 Task: Change  the formatting of the data to 'Which is Greater than 10 'In conditional formating, put the option 'Red Text. 'add another formatting option Format As Table, insert the option 'Light Gray, Table style light 1 'In the sheet  Budget Management Template Workbookbook
Action: Mouse moved to (118, 126)
Screenshot: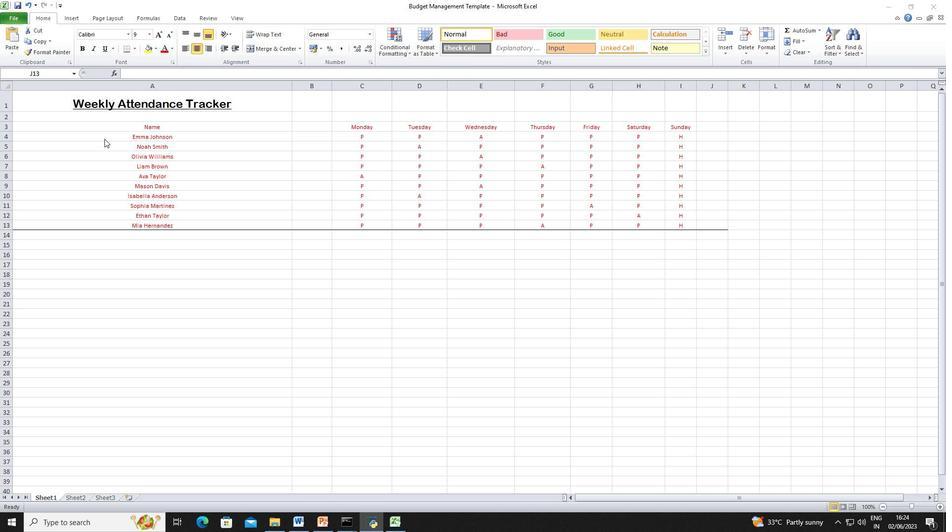 
Action: Mouse pressed left at (118, 126)
Screenshot: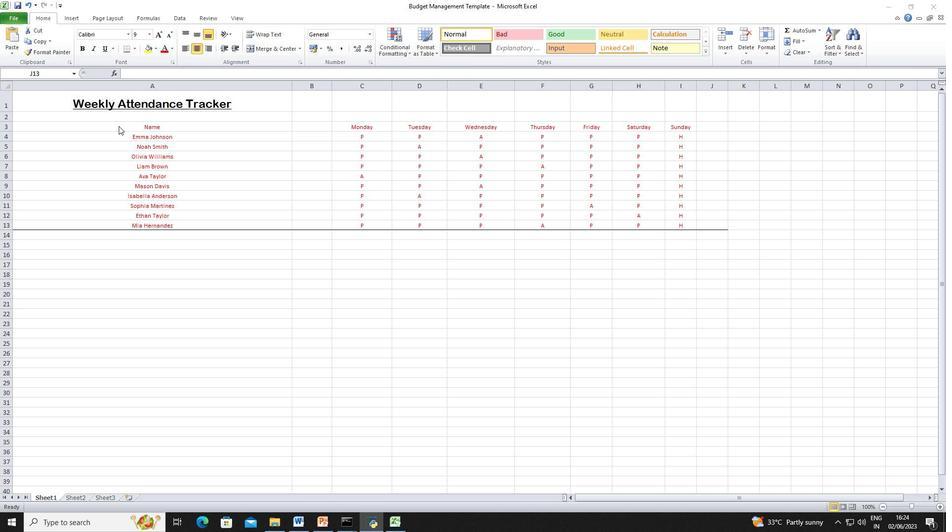 
Action: Mouse moved to (111, 127)
Screenshot: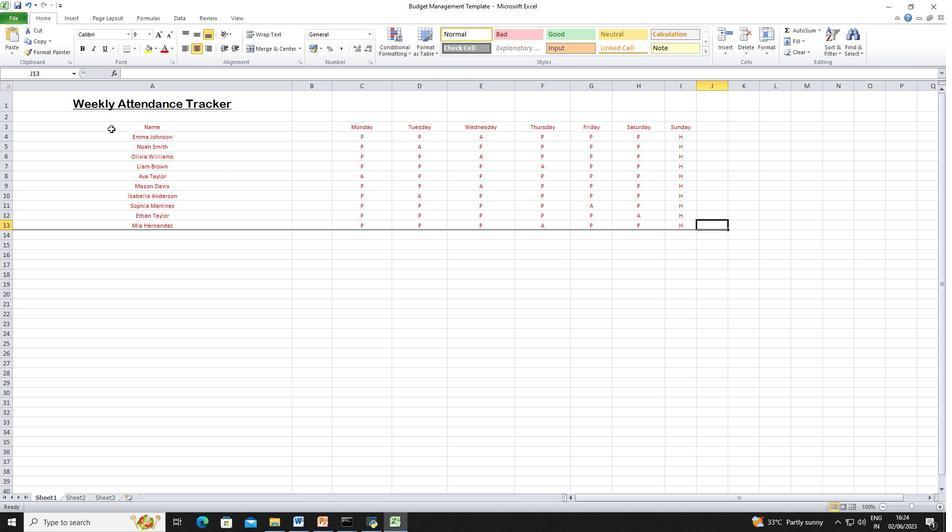 
Action: Mouse pressed left at (111, 127)
Screenshot: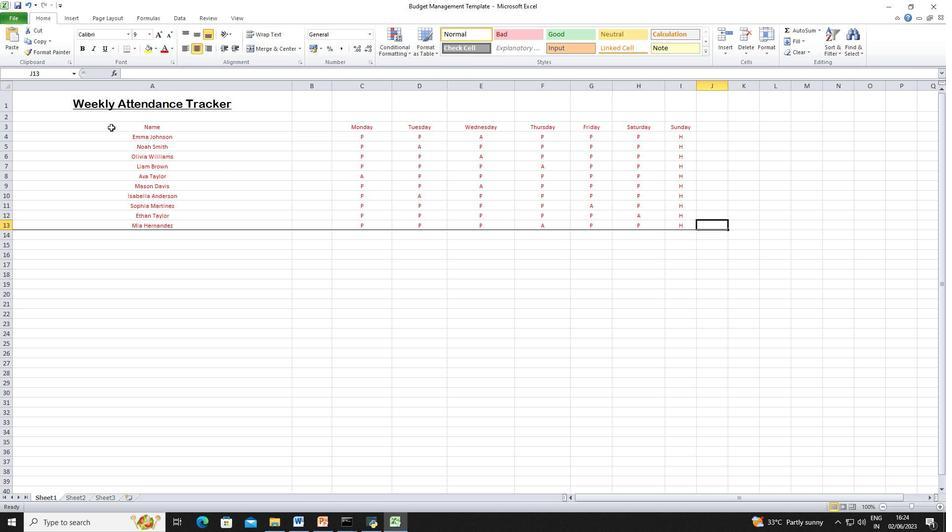 
Action: Mouse moved to (408, 54)
Screenshot: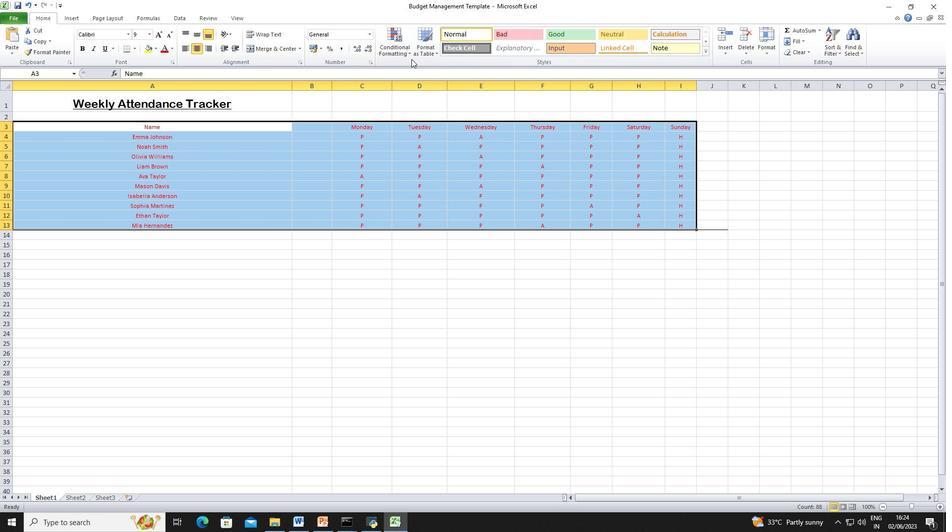 
Action: Mouse pressed left at (408, 54)
Screenshot: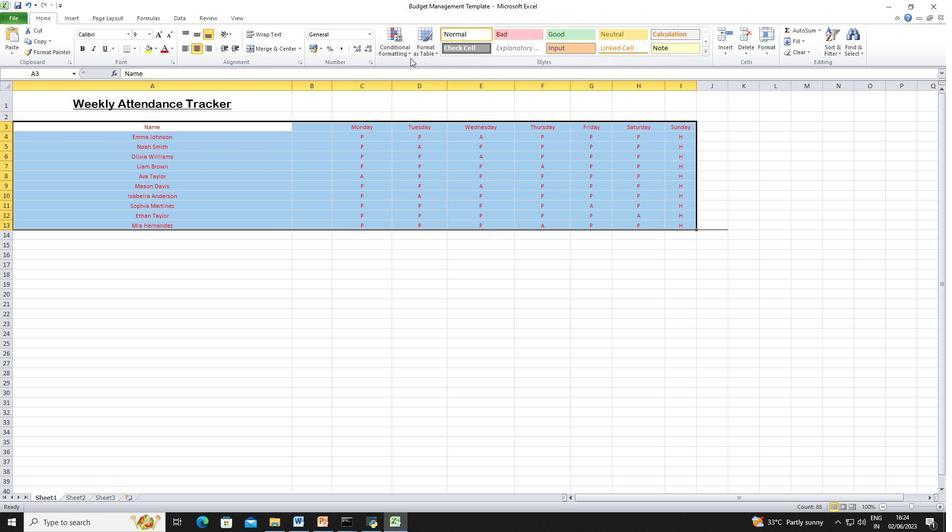 
Action: Mouse moved to (507, 78)
Screenshot: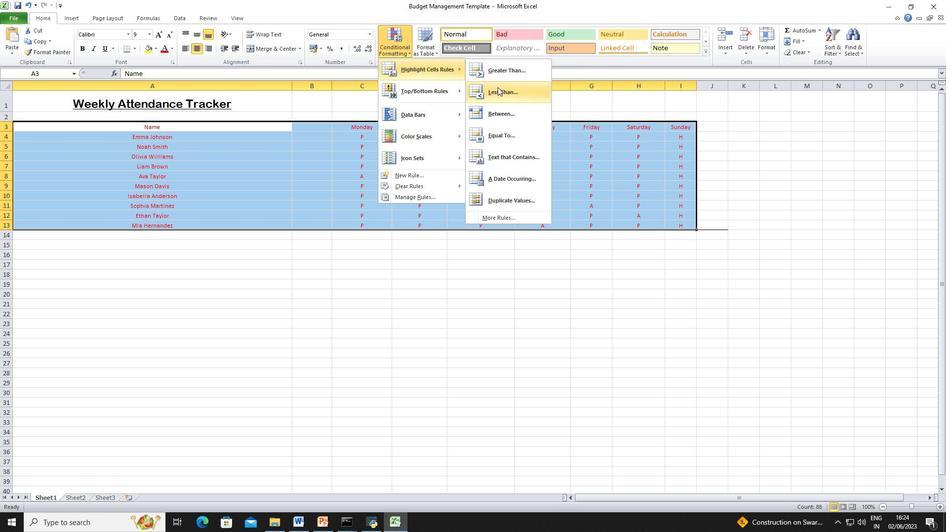 
Action: Mouse pressed left at (507, 78)
Screenshot: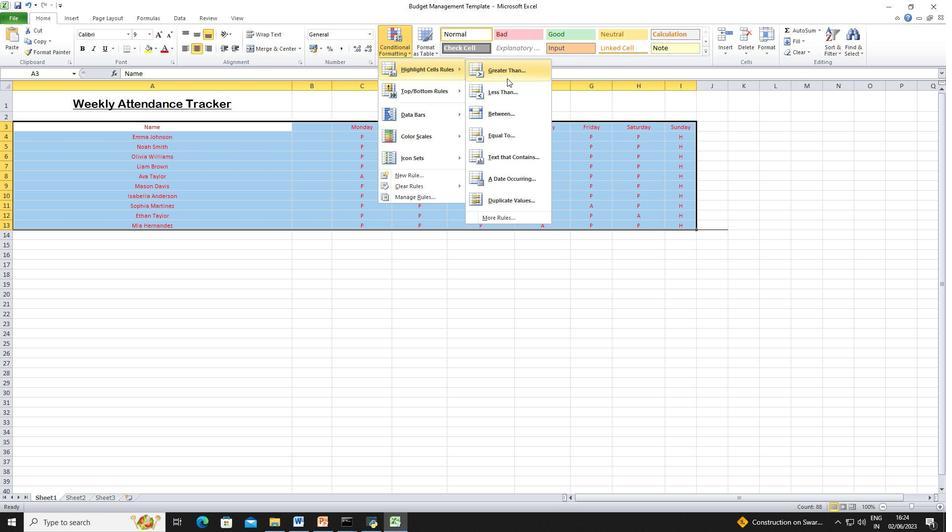 
Action: Mouse moved to (204, 248)
Screenshot: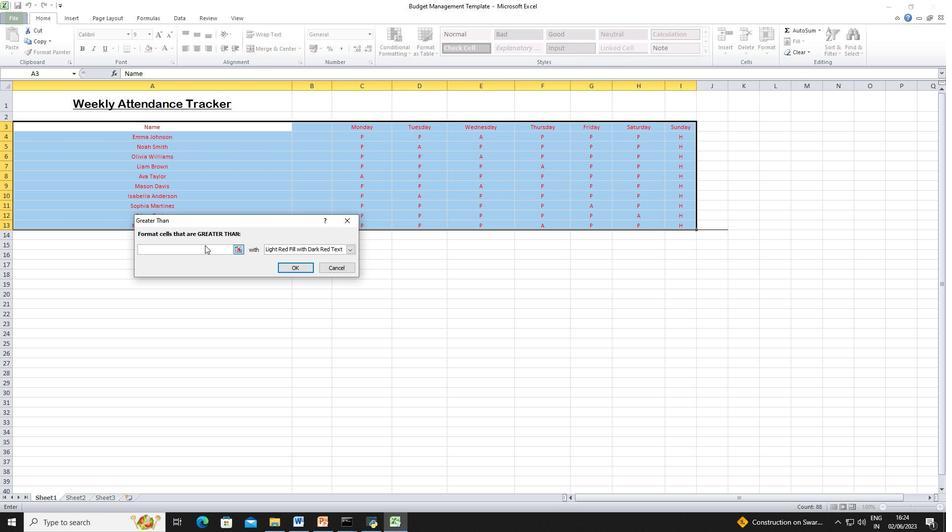 
Action: Mouse pressed left at (204, 248)
Screenshot: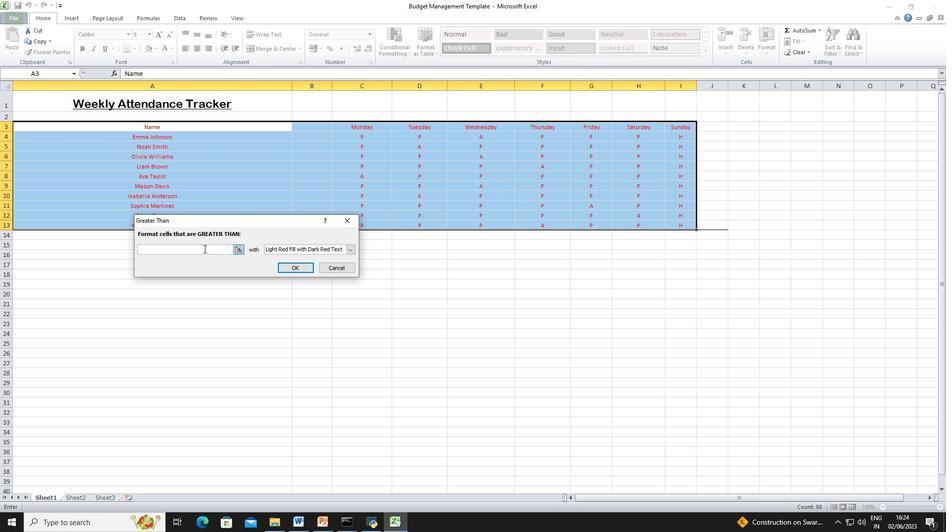 
Action: Key pressed 1
Screenshot: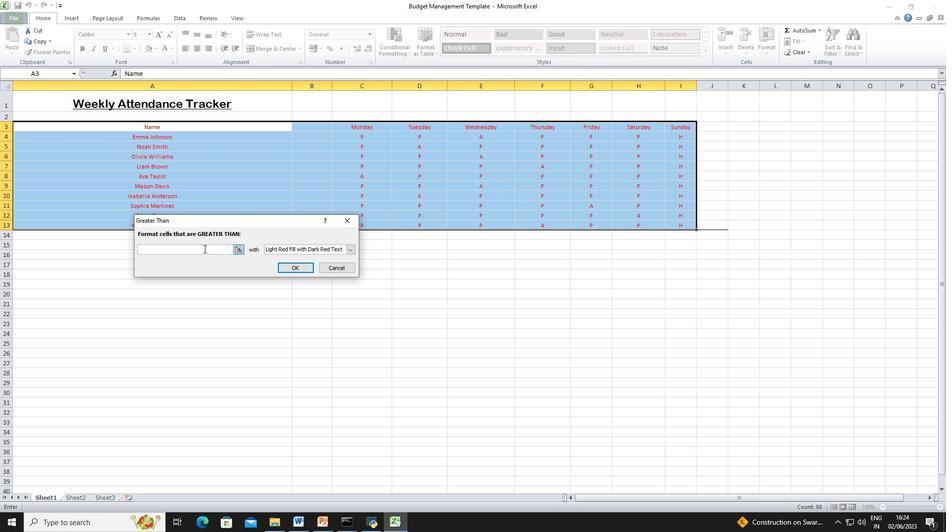 
Action: Mouse moved to (203, 249)
Screenshot: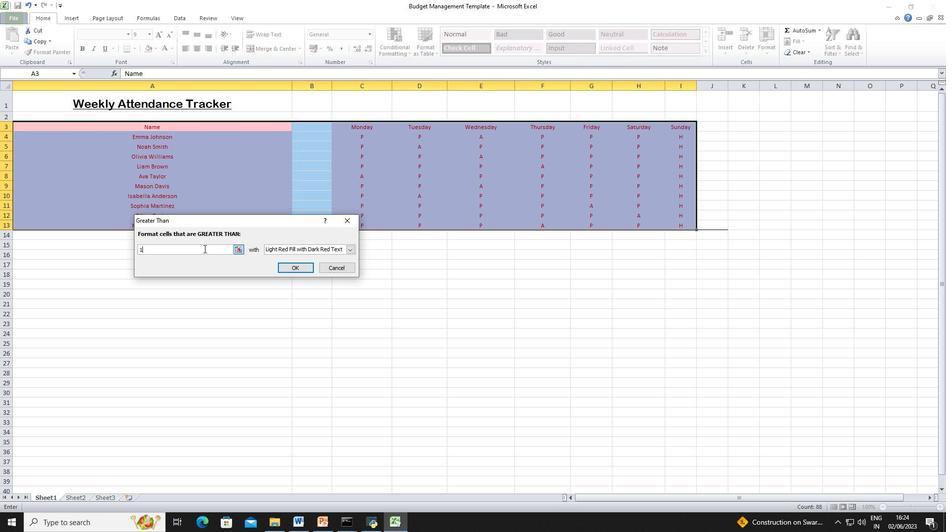 
Action: Key pressed 0
Screenshot: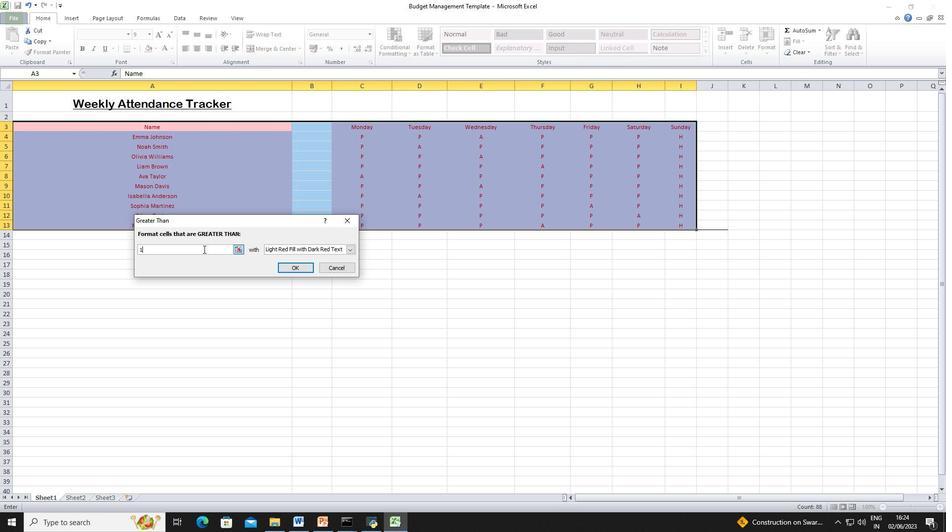 
Action: Mouse moved to (345, 251)
Screenshot: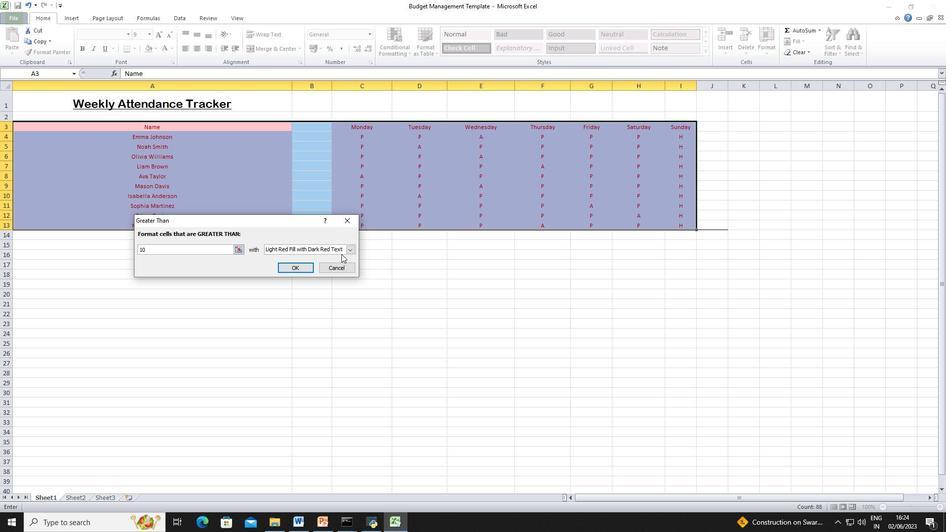 
Action: Mouse pressed left at (345, 251)
Screenshot: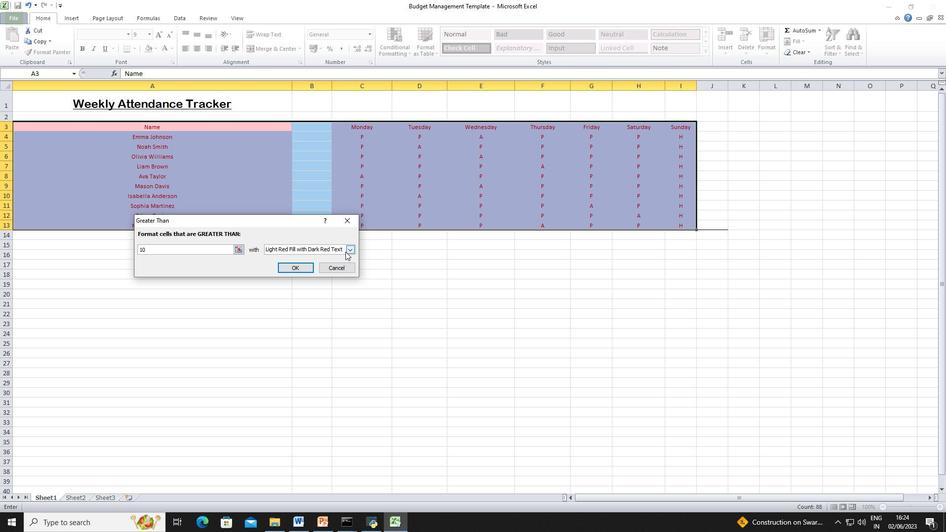 
Action: Mouse moved to (293, 286)
Screenshot: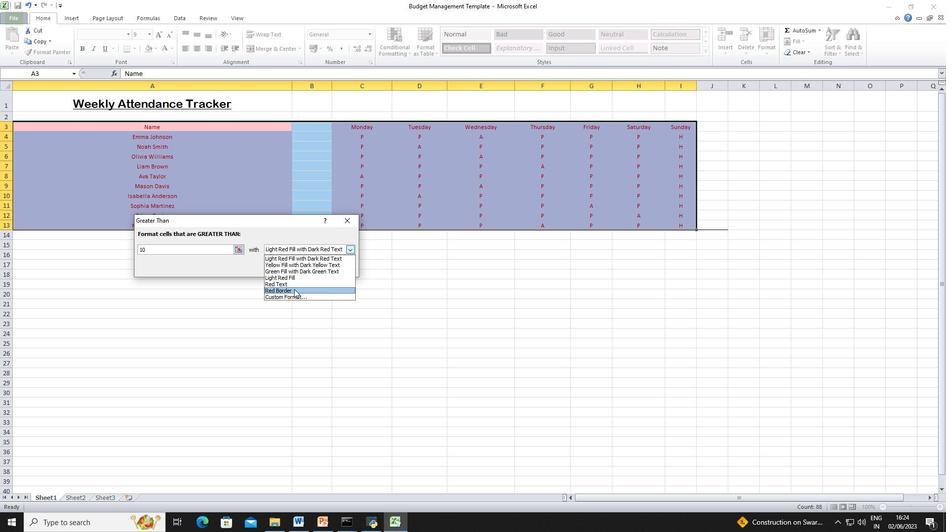 
Action: Mouse pressed left at (293, 286)
Screenshot: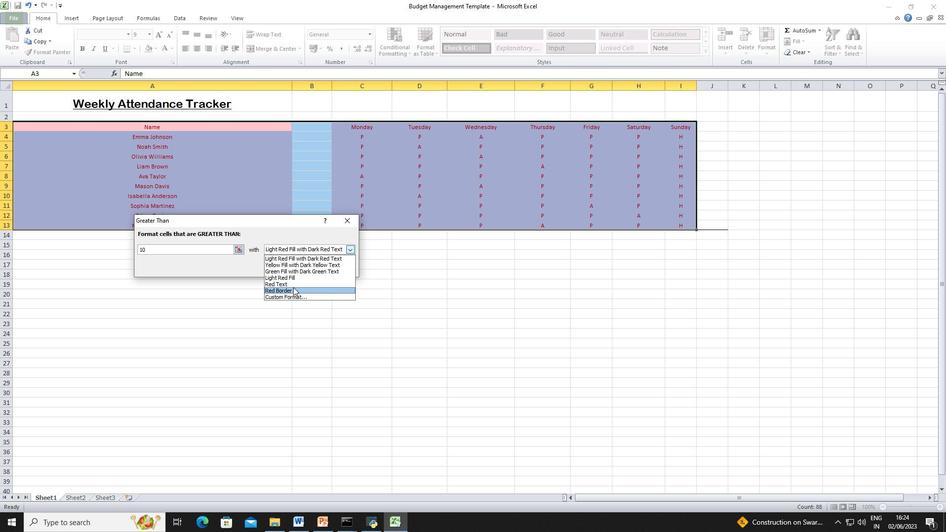 
Action: Mouse moved to (293, 271)
Screenshot: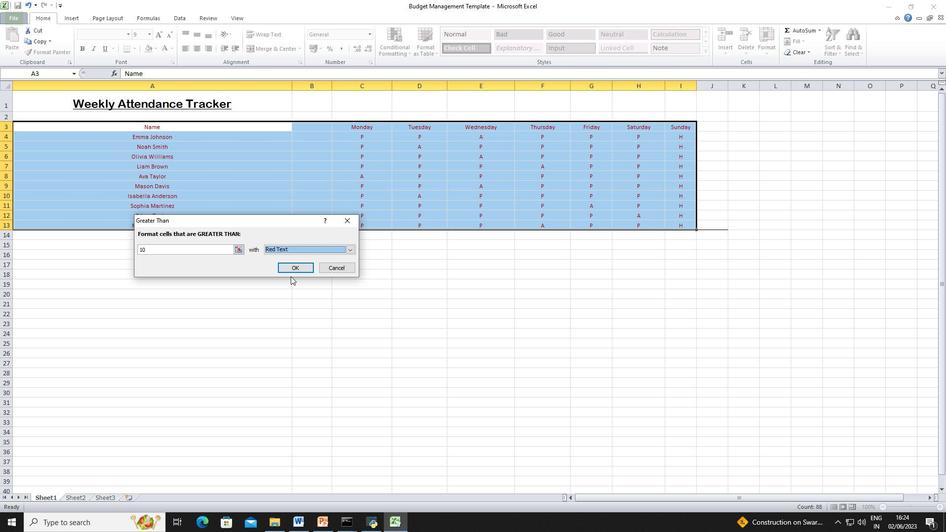 
Action: Mouse pressed left at (293, 271)
Screenshot: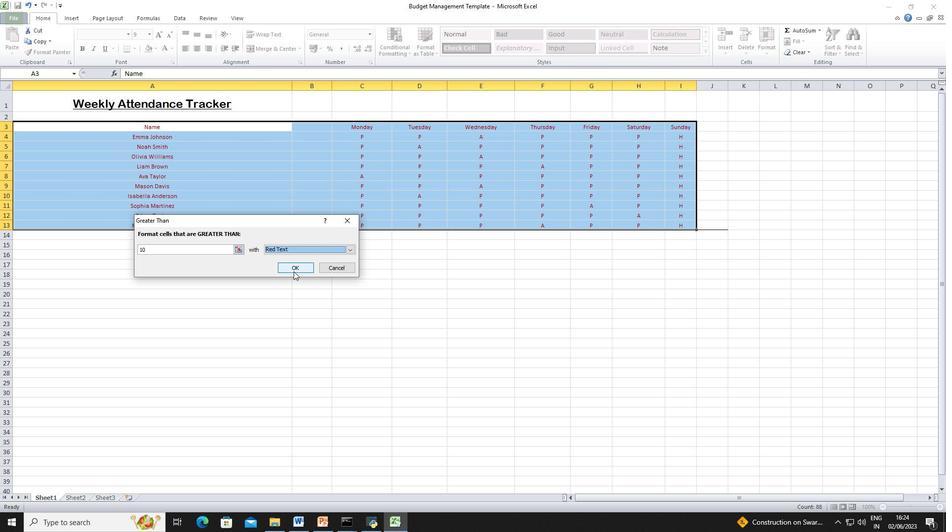 
Action: Mouse moved to (432, 55)
Screenshot: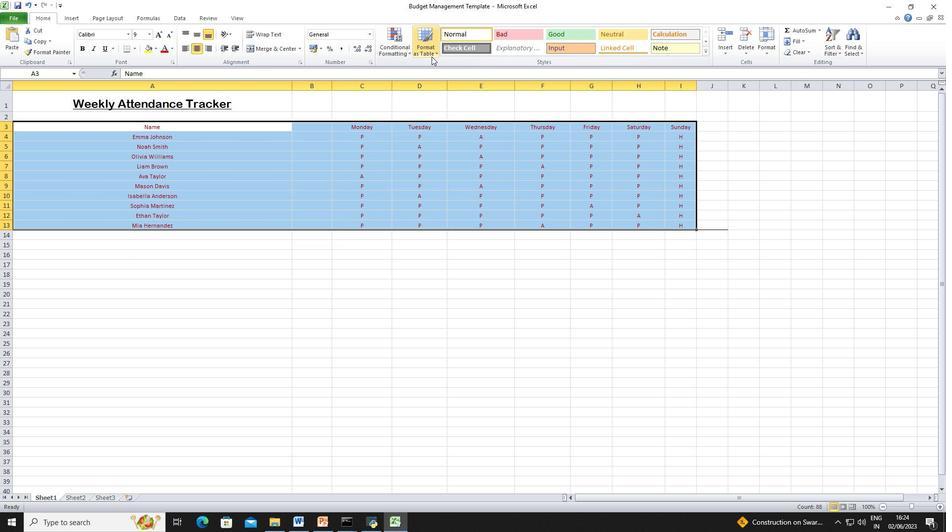 
Action: Mouse pressed left at (432, 55)
Screenshot: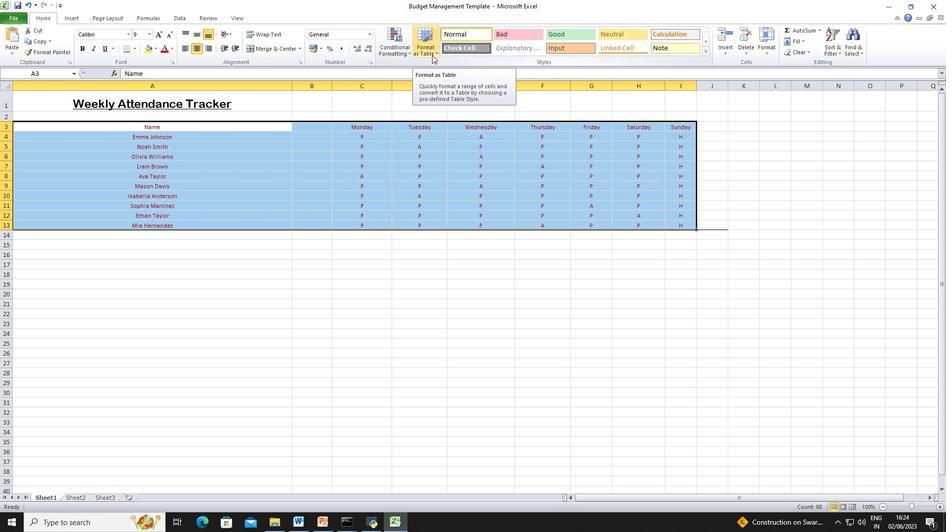 
Action: Mouse moved to (628, 214)
Screenshot: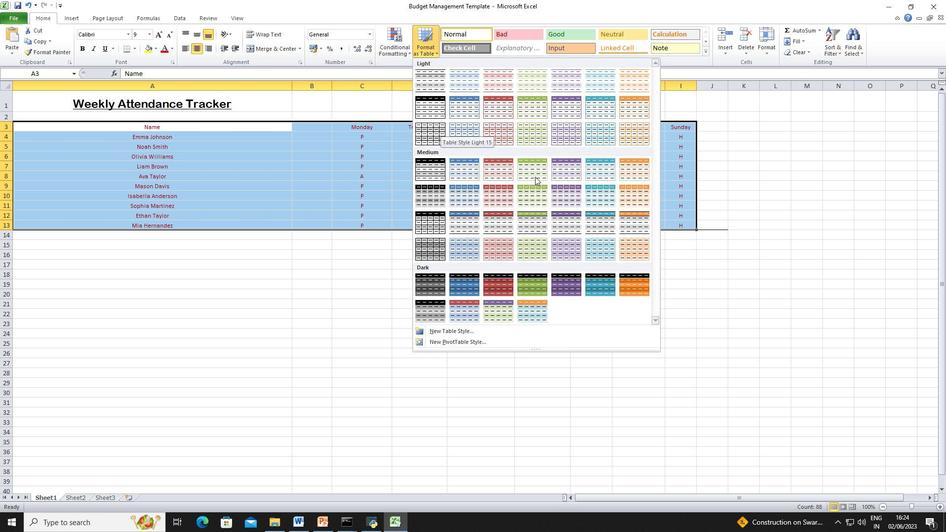 
Action: Mouse scrolled (628, 214) with delta (0, 0)
Screenshot: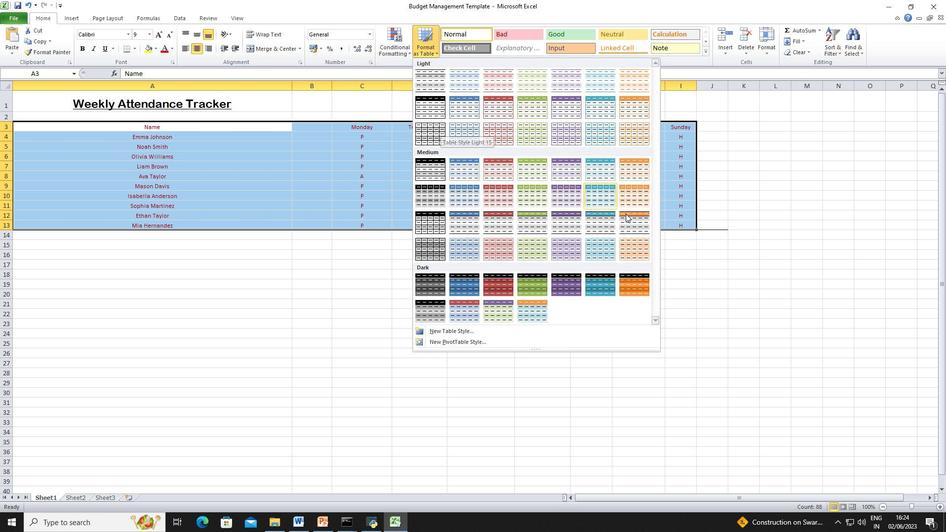 
Action: Mouse moved to (630, 214)
Screenshot: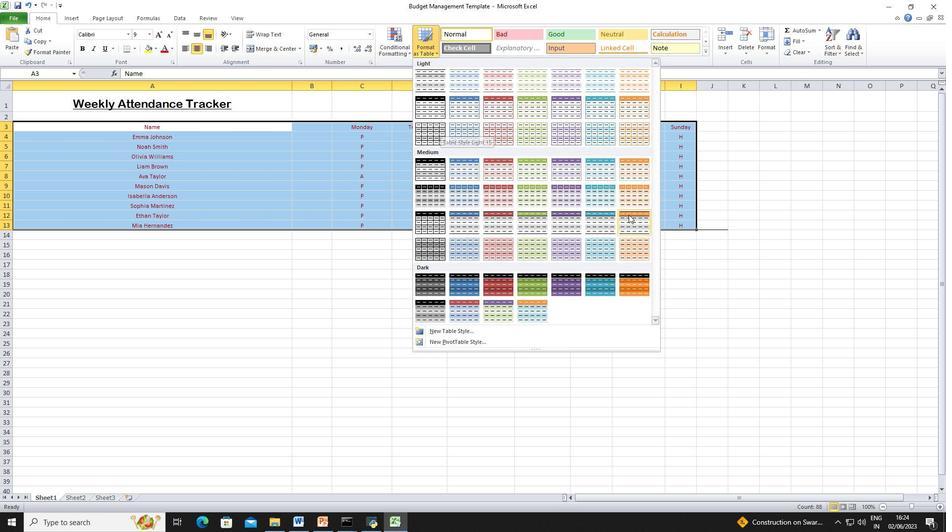 
Action: Mouse scrolled (630, 214) with delta (0, 0)
Screenshot: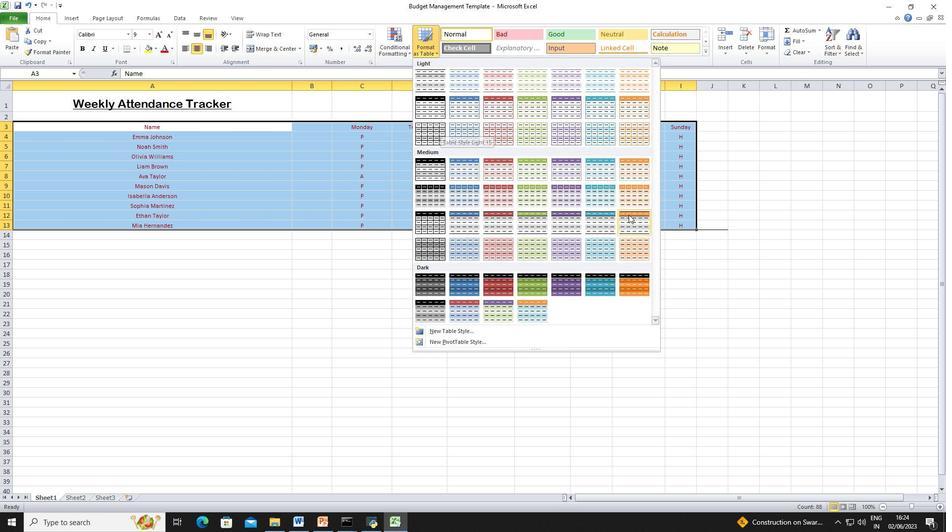 
Action: Mouse moved to (631, 215)
Screenshot: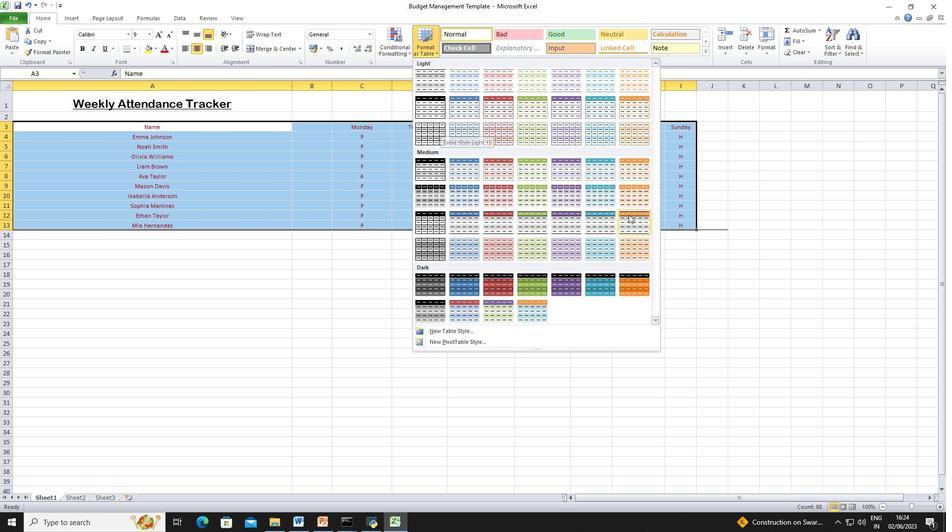 
Action: Mouse scrolled (631, 214) with delta (0, 0)
Screenshot: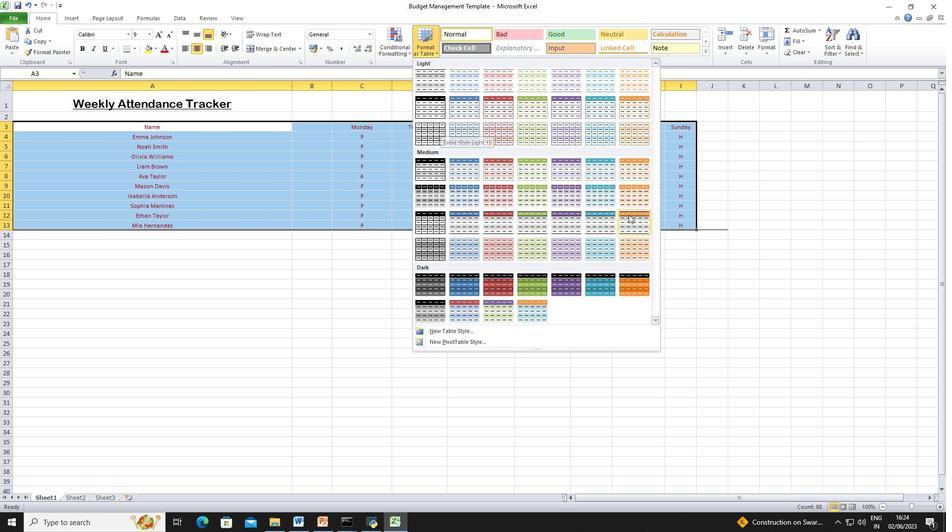 
Action: Mouse moved to (631, 215)
Screenshot: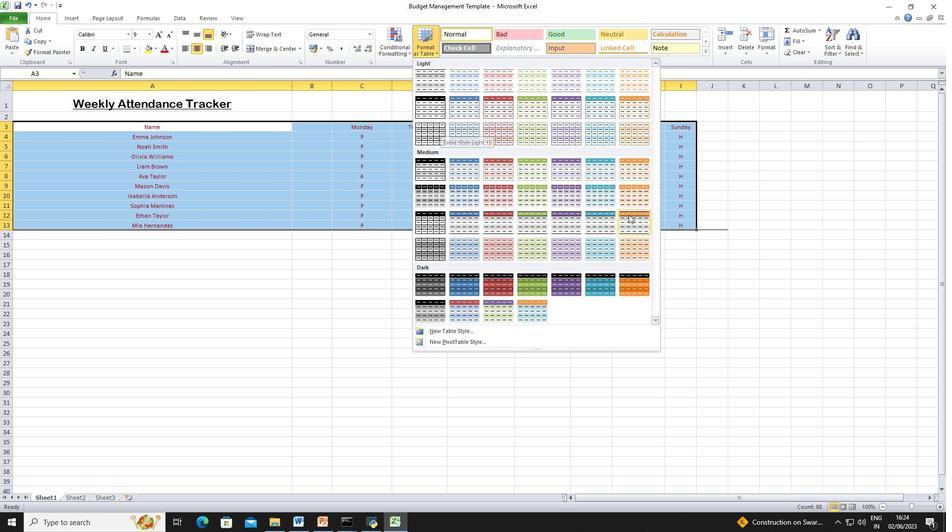 
Action: Mouse scrolled (631, 214) with delta (0, 0)
Screenshot: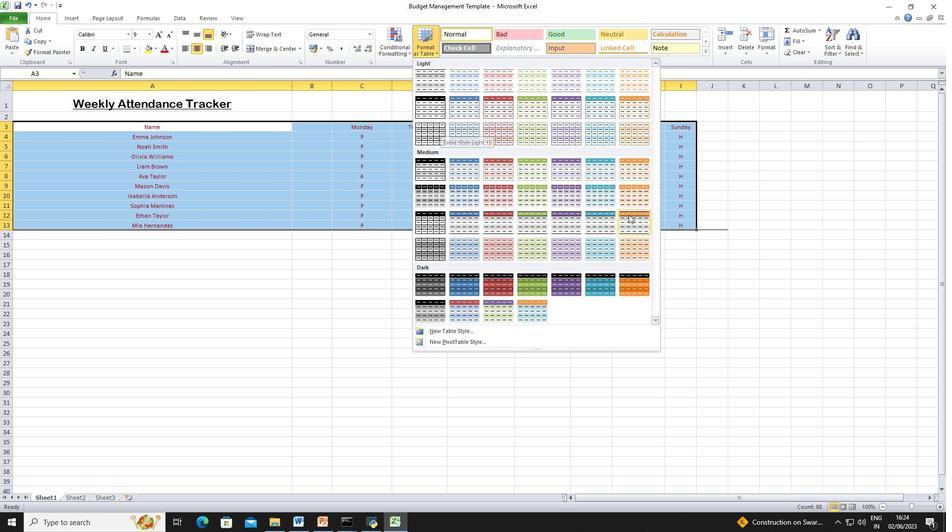 
Action: Mouse moved to (632, 215)
Screenshot: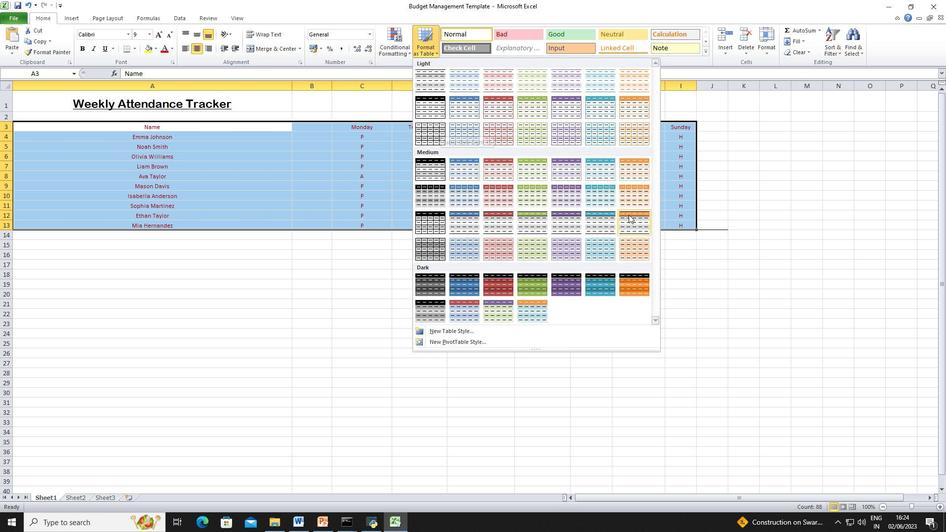 
Action: Mouse scrolled (632, 214) with delta (0, 0)
Screenshot: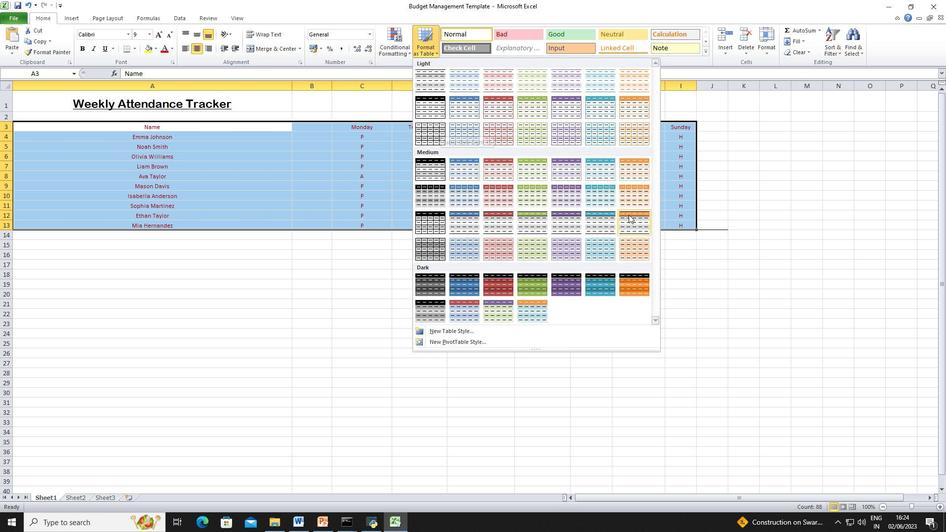 
Action: Mouse scrolled (632, 214) with delta (0, 0)
Screenshot: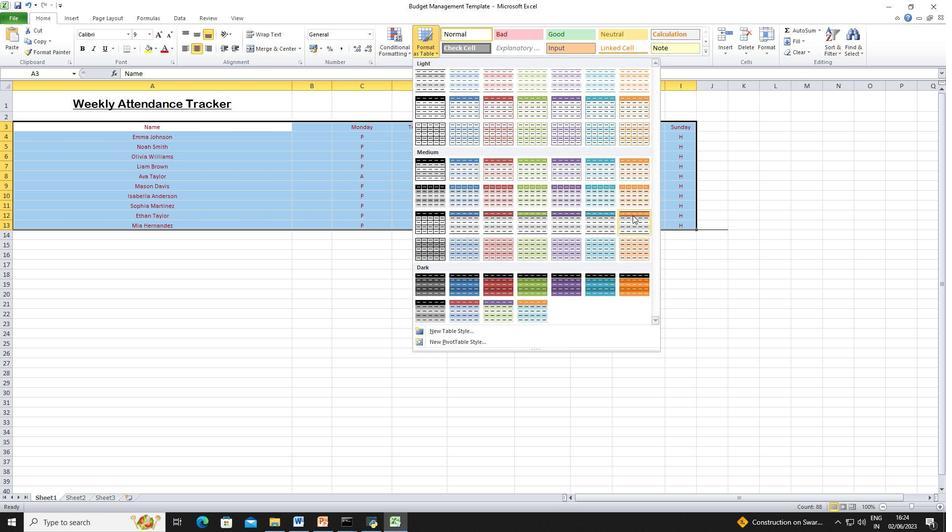 
Action: Mouse moved to (428, 78)
Screenshot: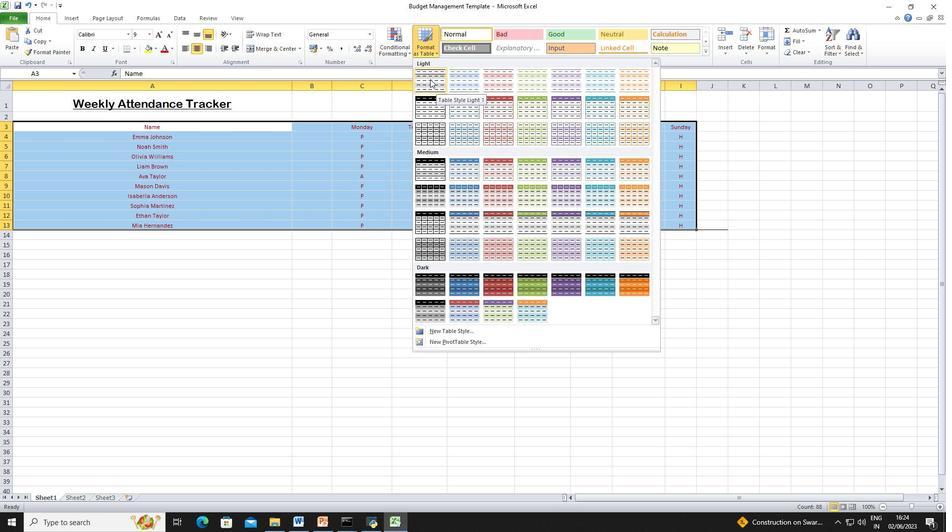 
Action: Mouse pressed left at (428, 78)
Screenshot: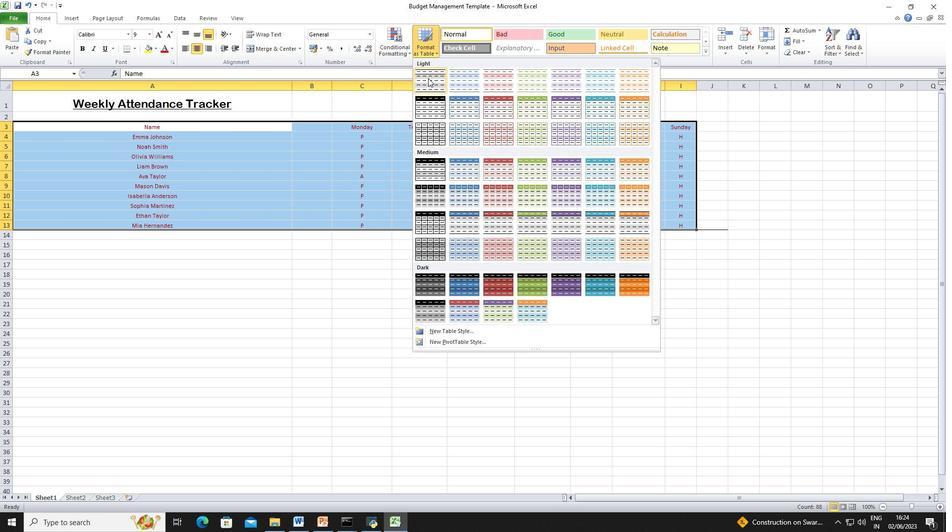 
Action: Mouse moved to (245, 267)
Screenshot: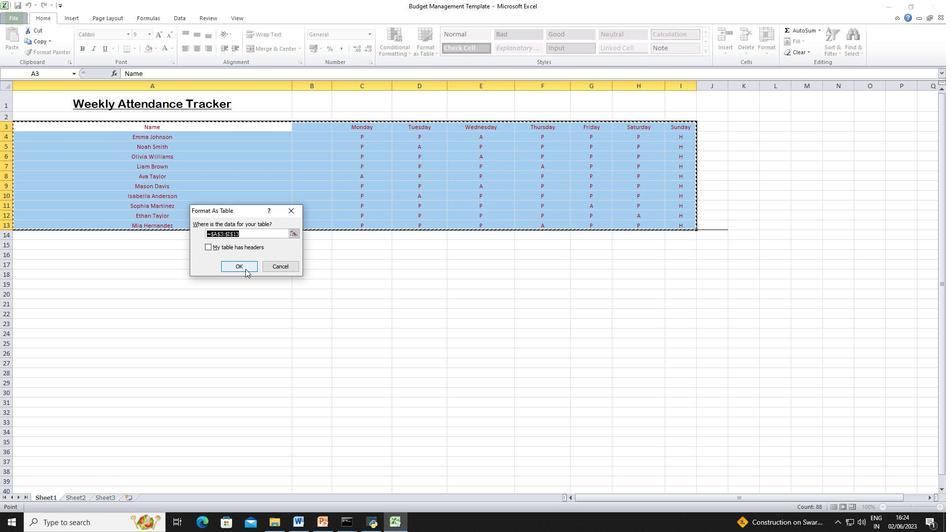 
Action: Mouse pressed left at (245, 267)
Screenshot: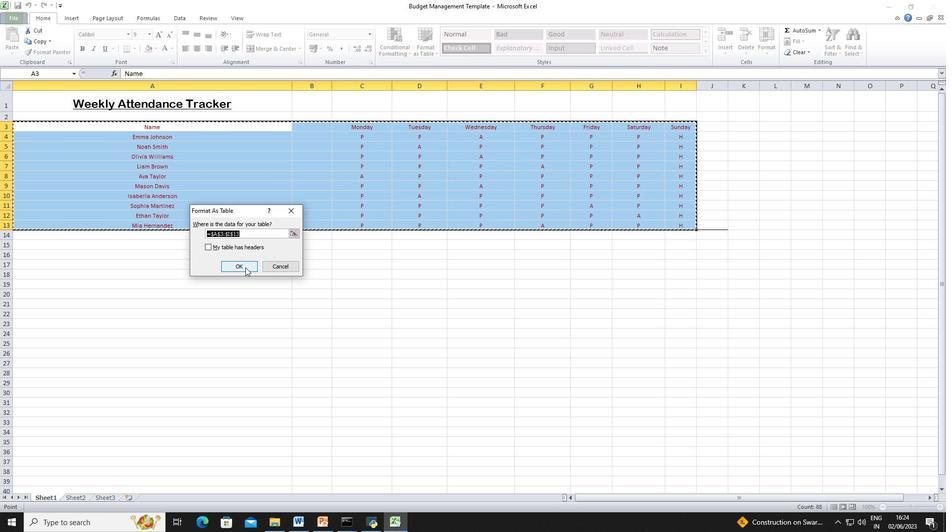 
Action: Mouse moved to (712, 233)
Screenshot: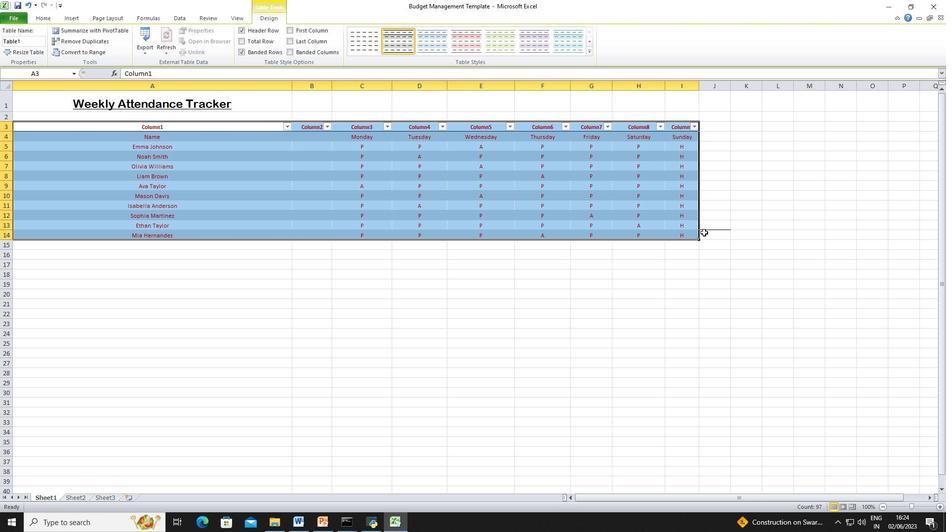 
Action: Mouse pressed left at (712, 233)
Screenshot: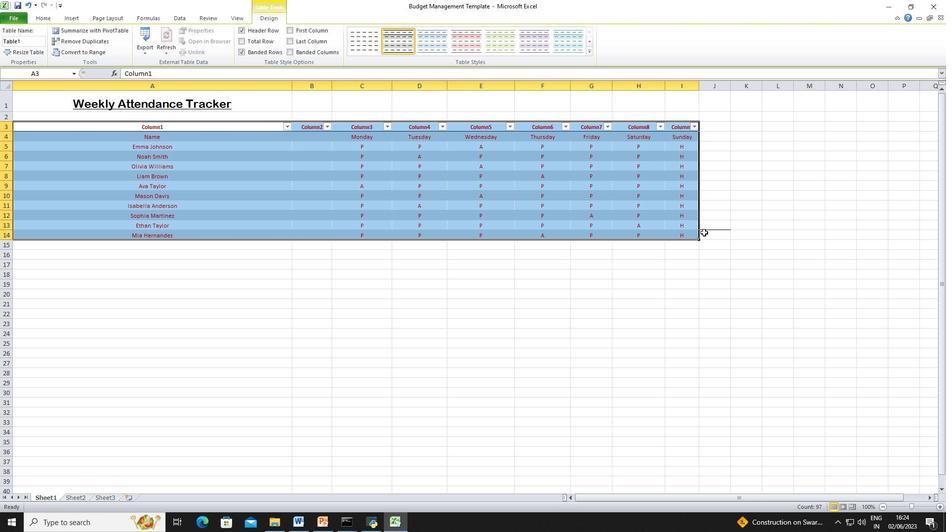 
